 Task: Create a due date automation trigger when advanced on, on the wednesday of the week a card is due add dates with a due date at 11:00 AM.
Action: Mouse moved to (1171, 111)
Screenshot: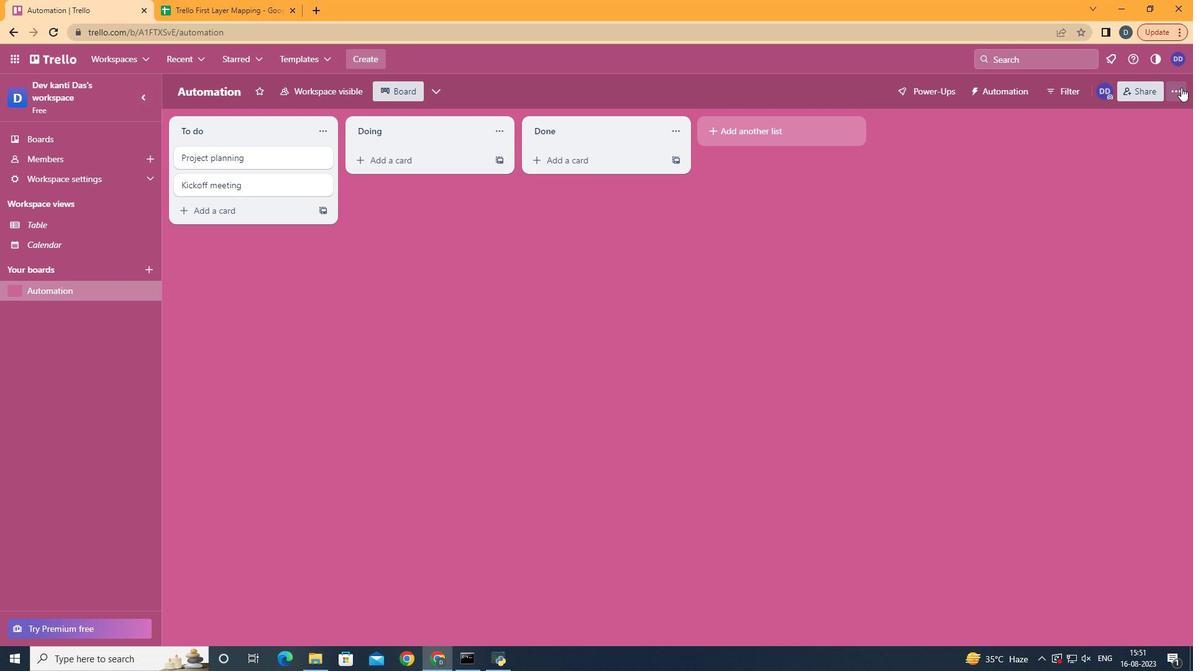 
Action: Mouse pressed left at (1171, 111)
Screenshot: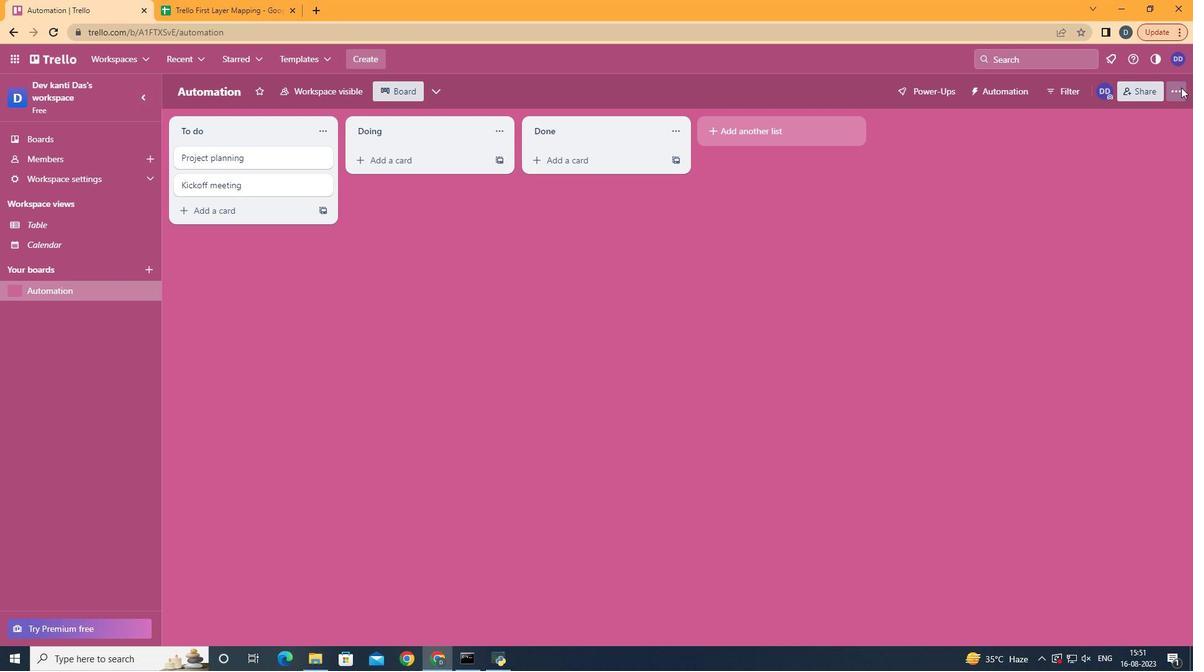
Action: Mouse moved to (1083, 274)
Screenshot: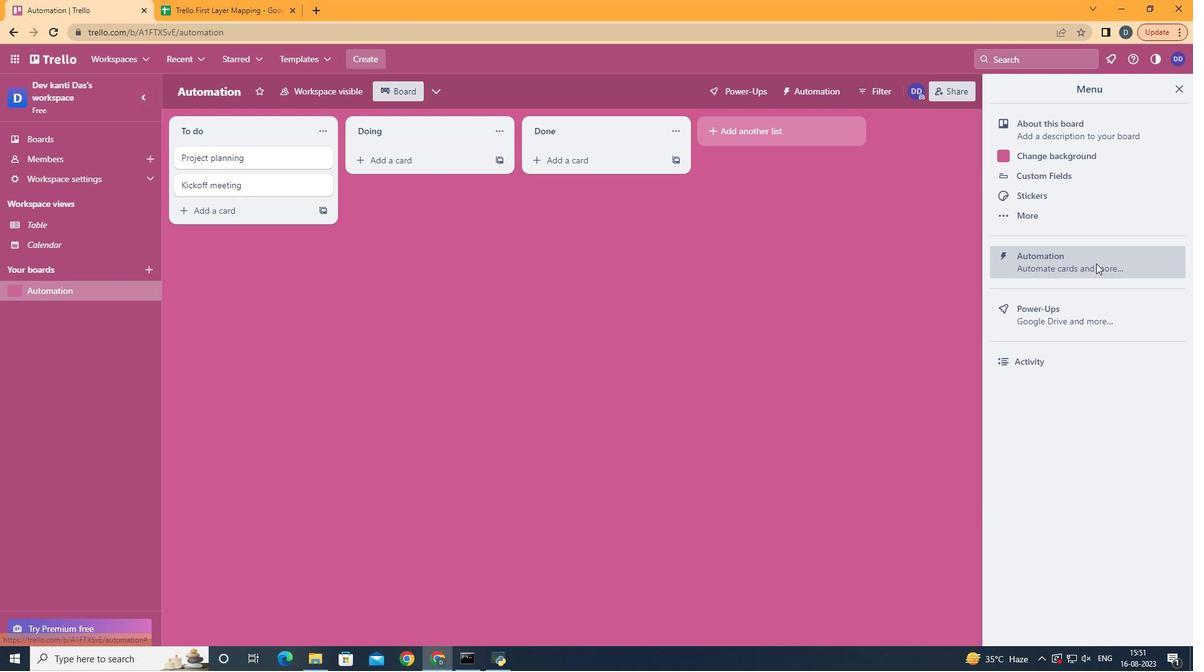 
Action: Mouse pressed left at (1083, 274)
Screenshot: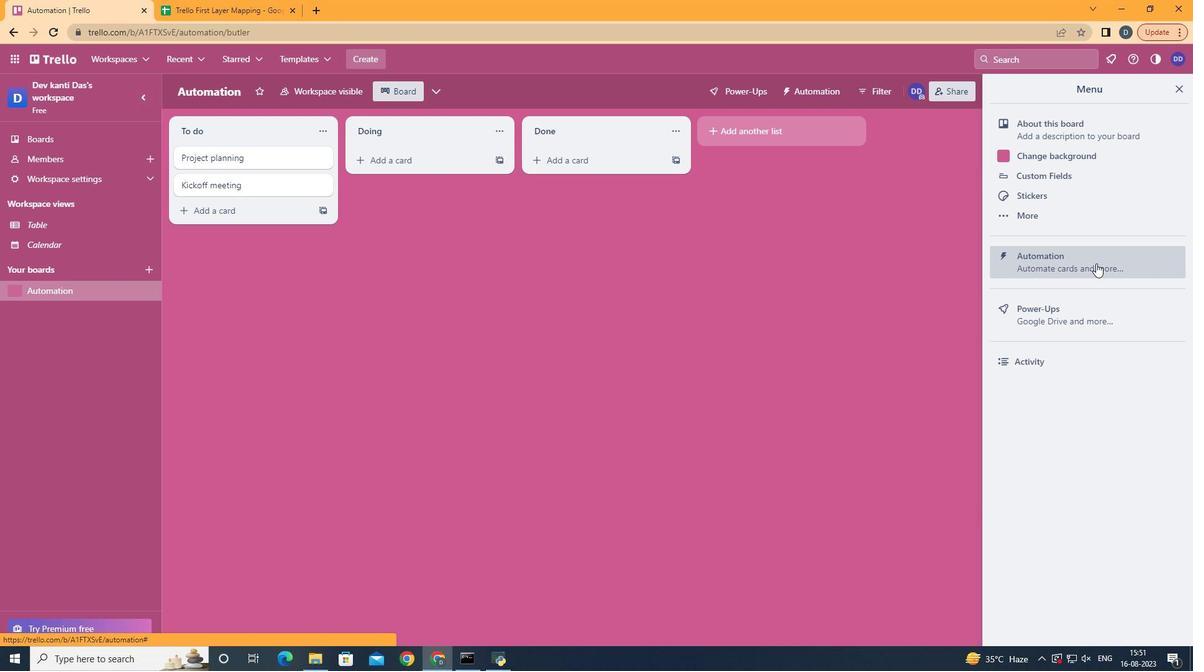 
Action: Mouse moved to (179, 255)
Screenshot: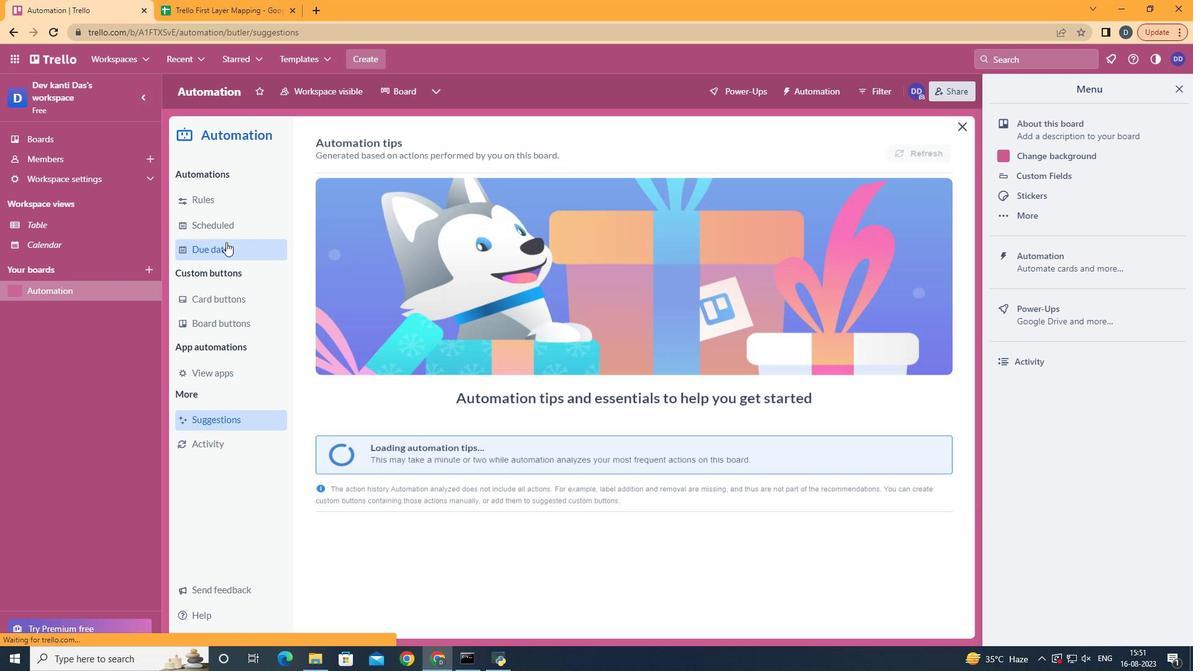 
Action: Mouse pressed left at (179, 255)
Screenshot: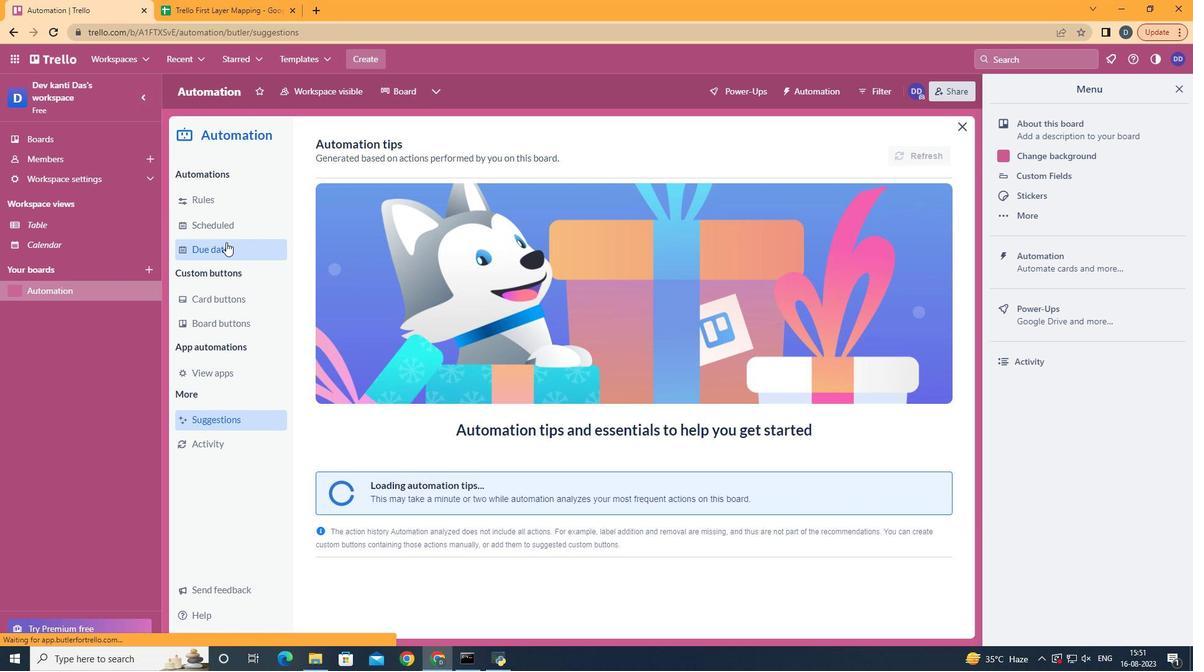 
Action: Mouse moved to (855, 166)
Screenshot: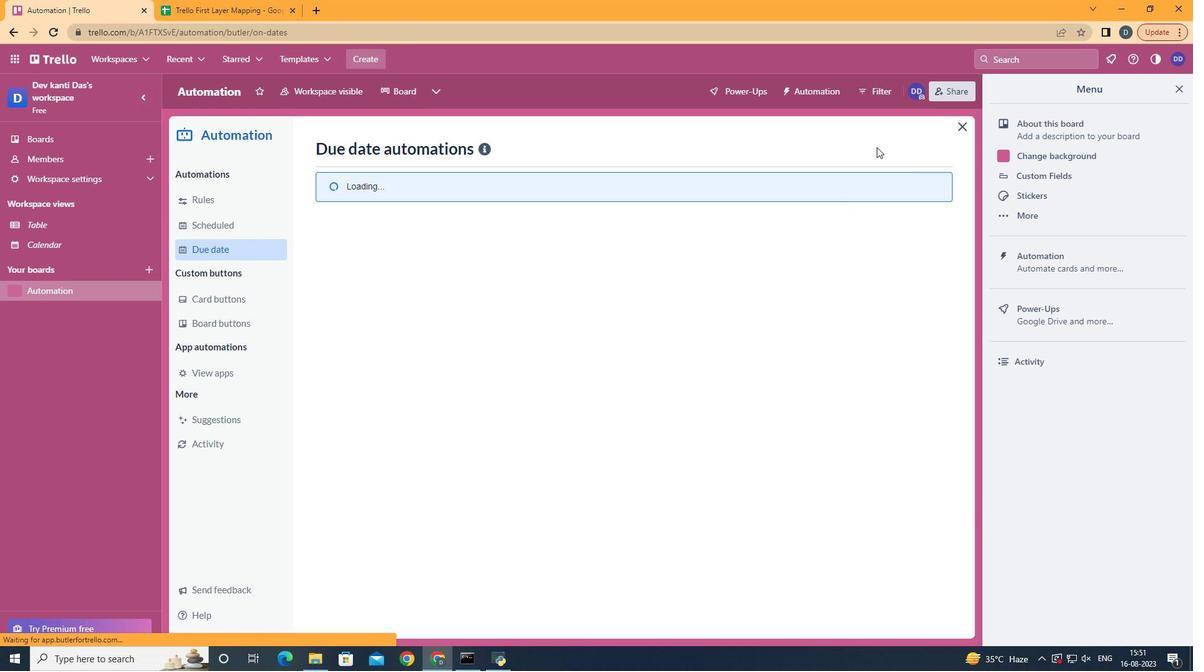 
Action: Mouse pressed left at (855, 166)
Screenshot: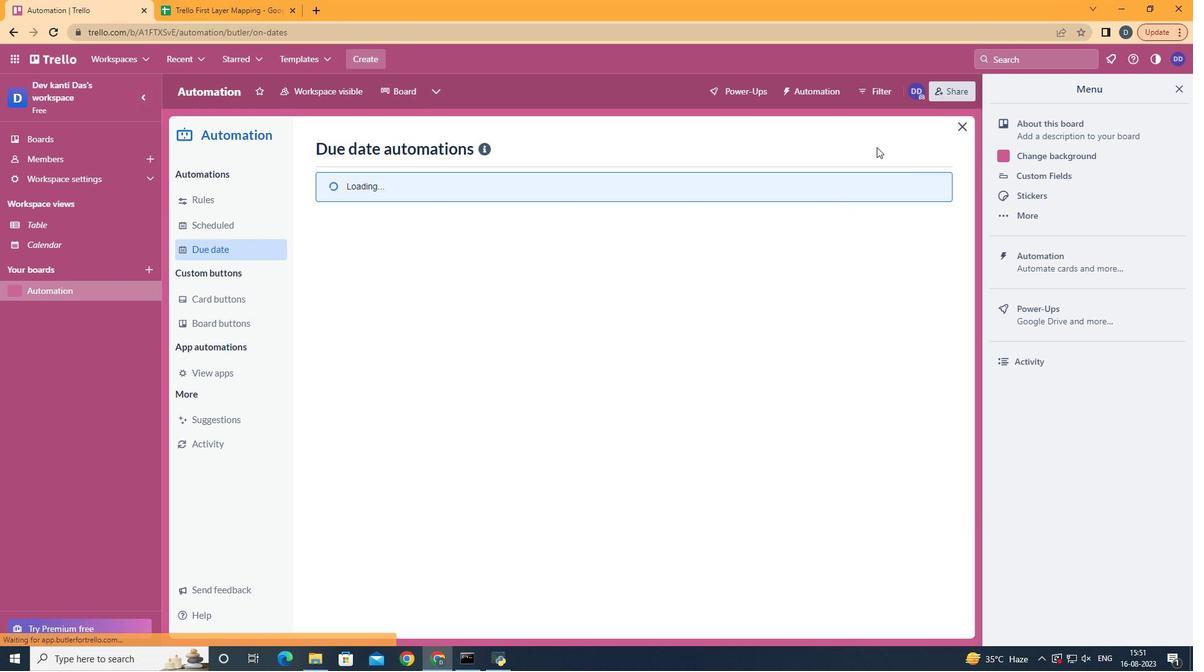 
Action: Mouse pressed left at (855, 166)
Screenshot: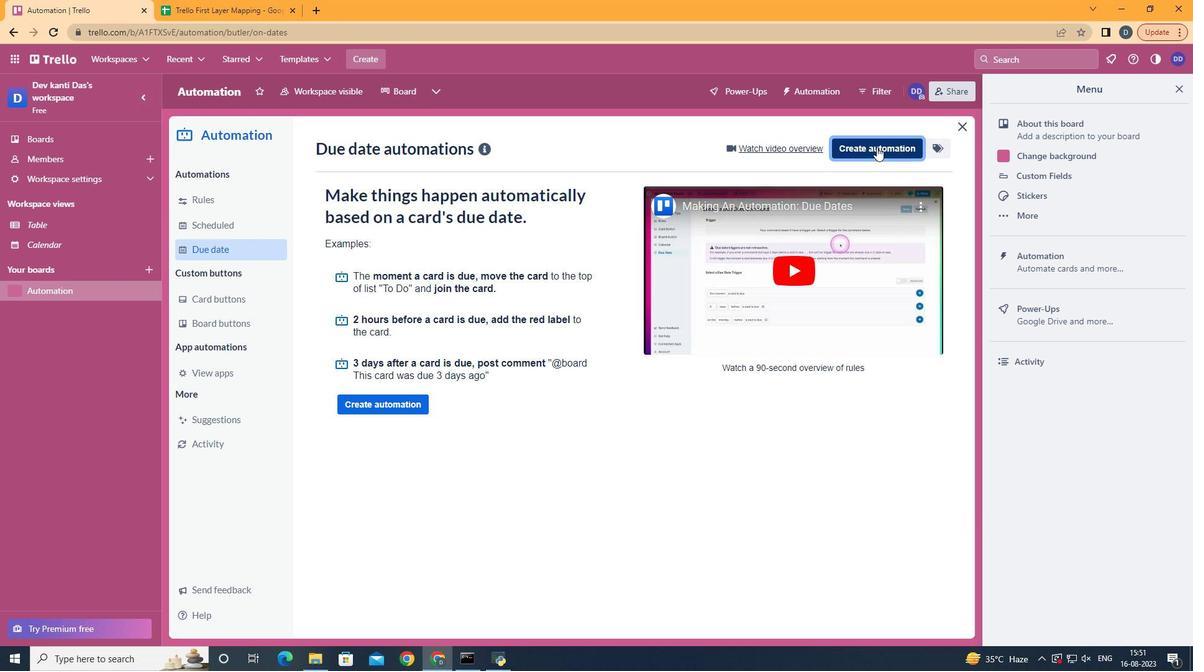
Action: Mouse moved to (621, 279)
Screenshot: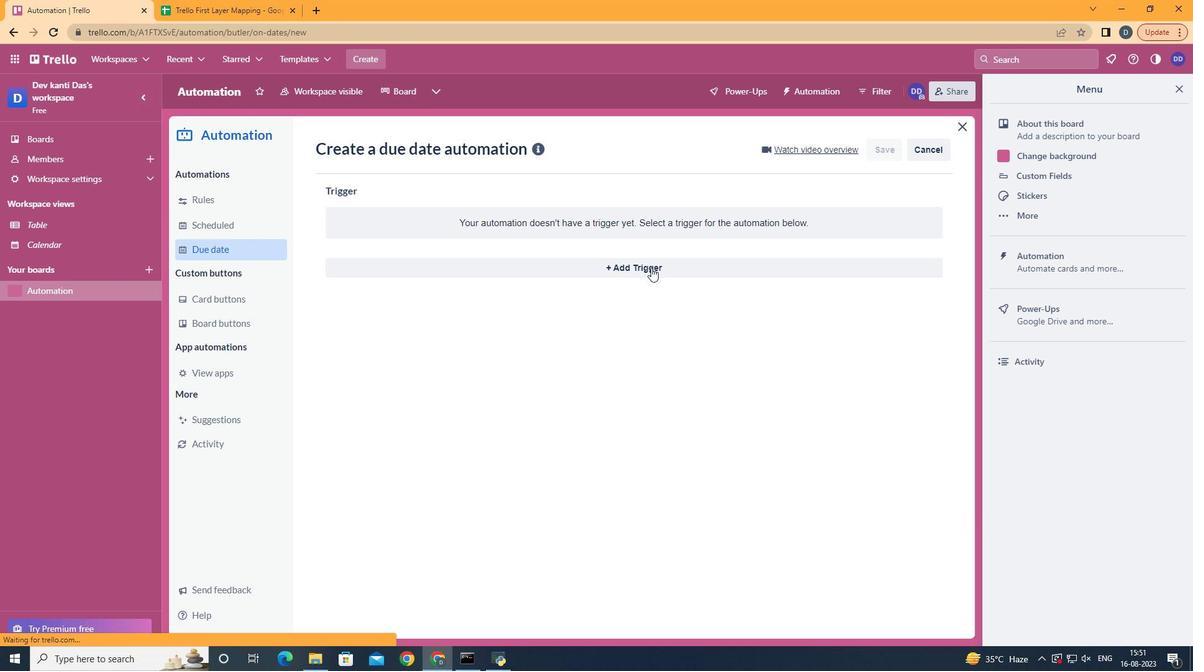 
Action: Mouse pressed left at (621, 279)
Screenshot: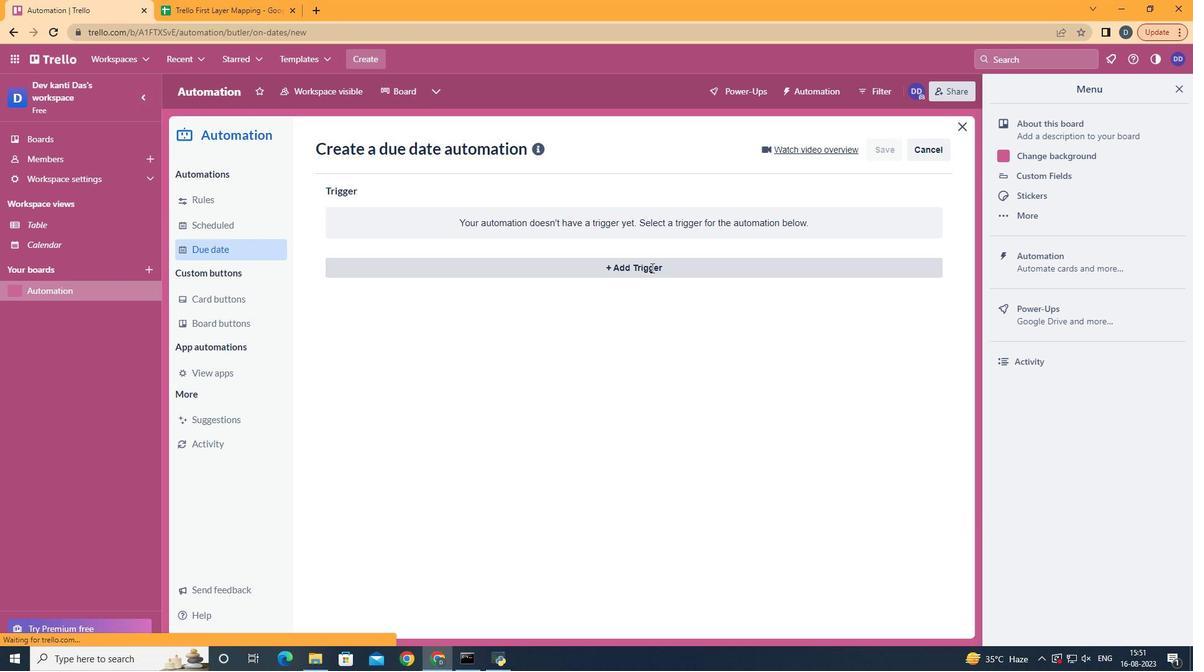 
Action: Mouse moved to (368, 377)
Screenshot: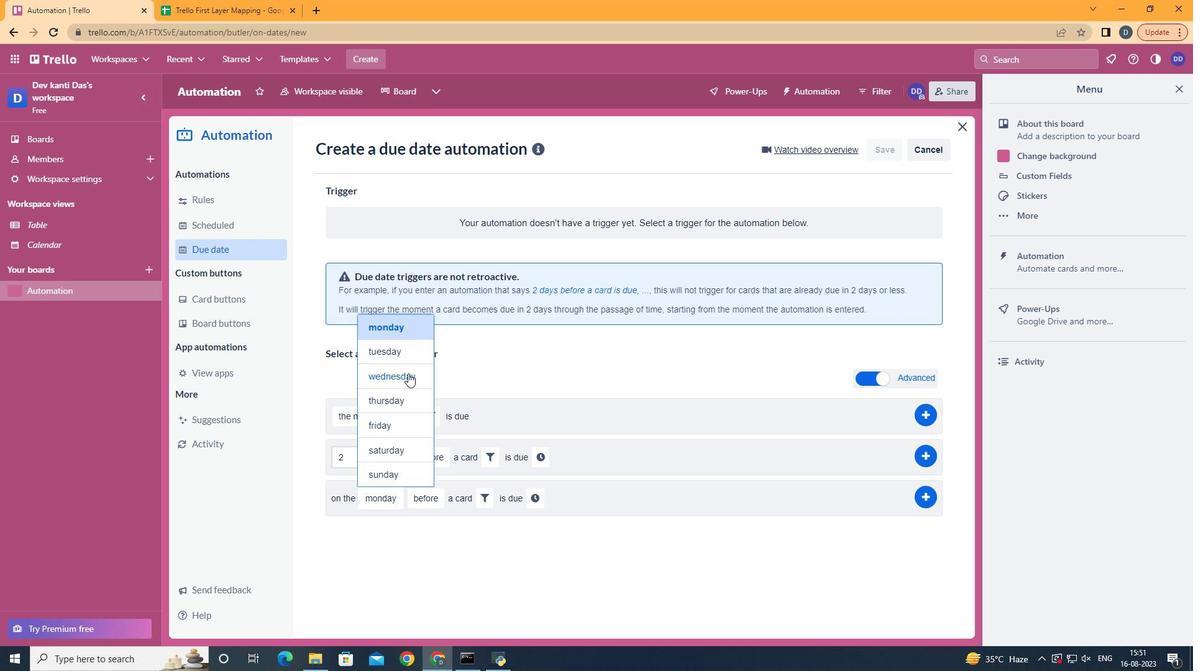 
Action: Mouse pressed left at (368, 377)
Screenshot: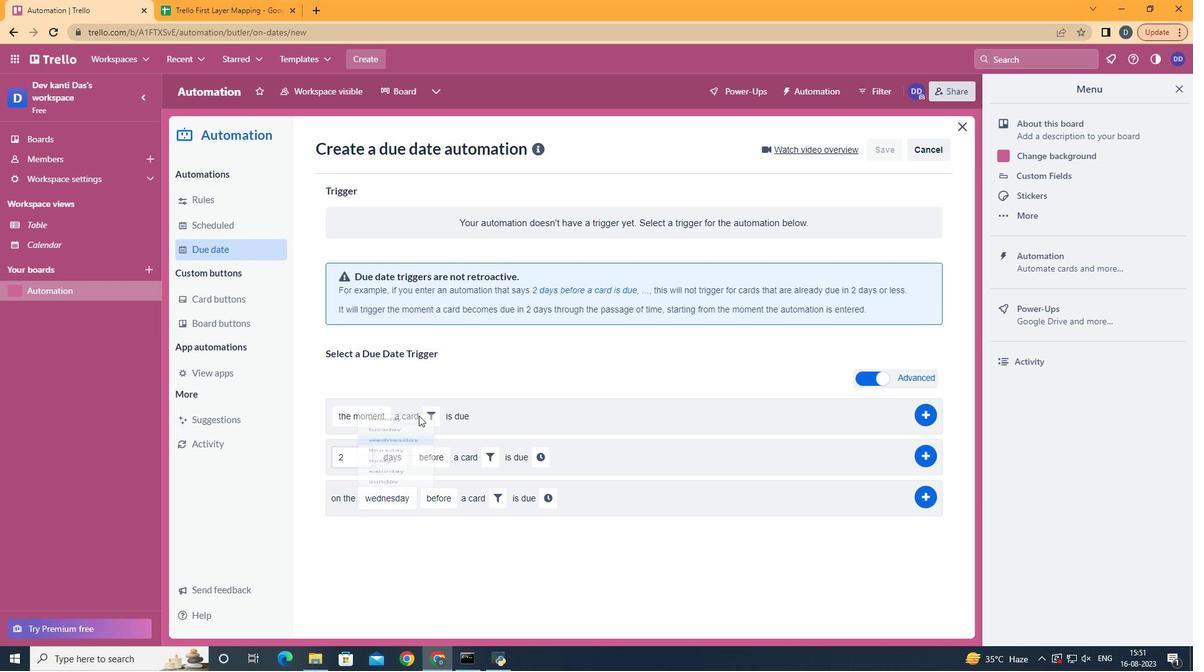 
Action: Mouse moved to (418, 555)
Screenshot: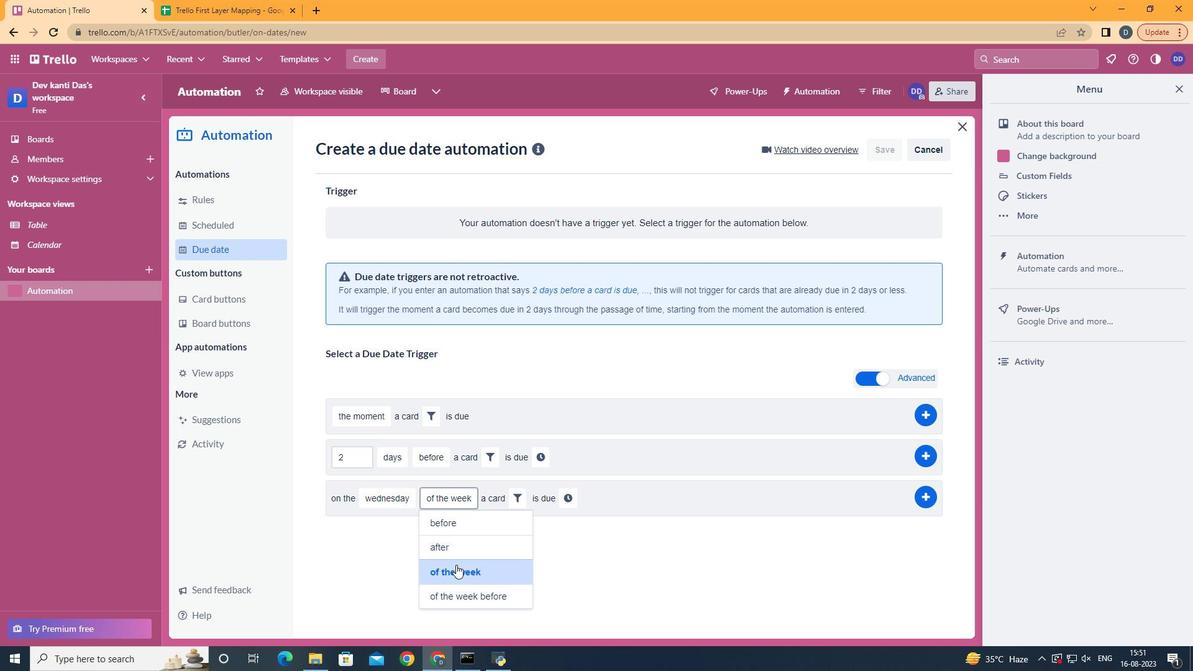 
Action: Mouse pressed left at (418, 555)
Screenshot: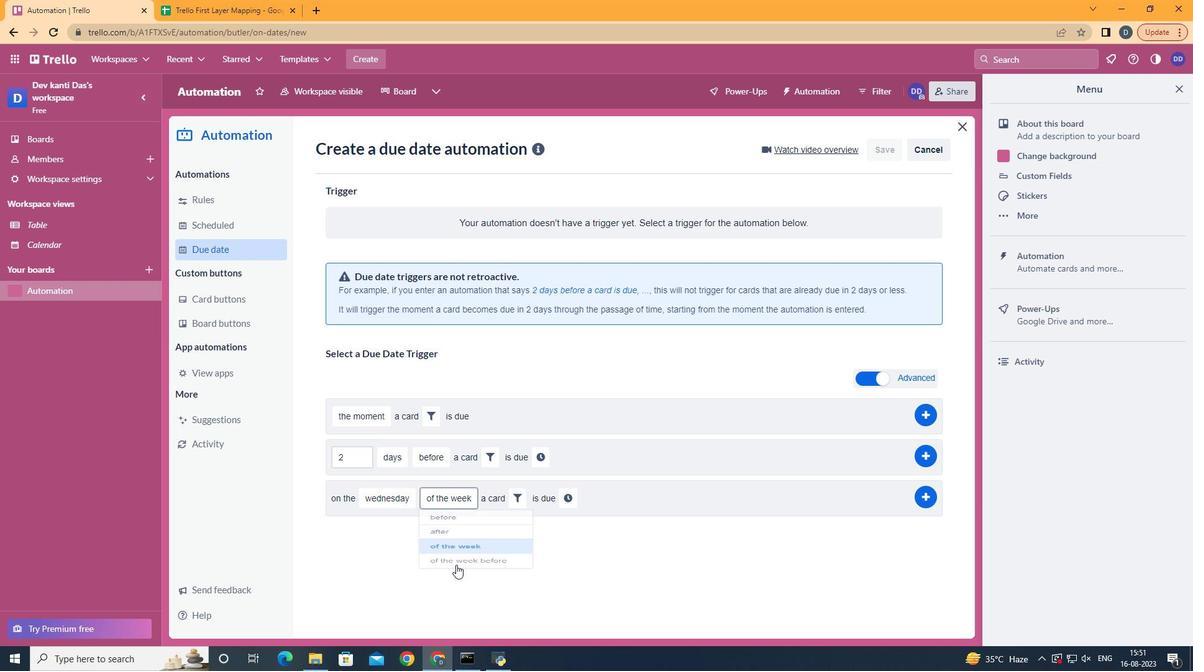 
Action: Mouse moved to (483, 494)
Screenshot: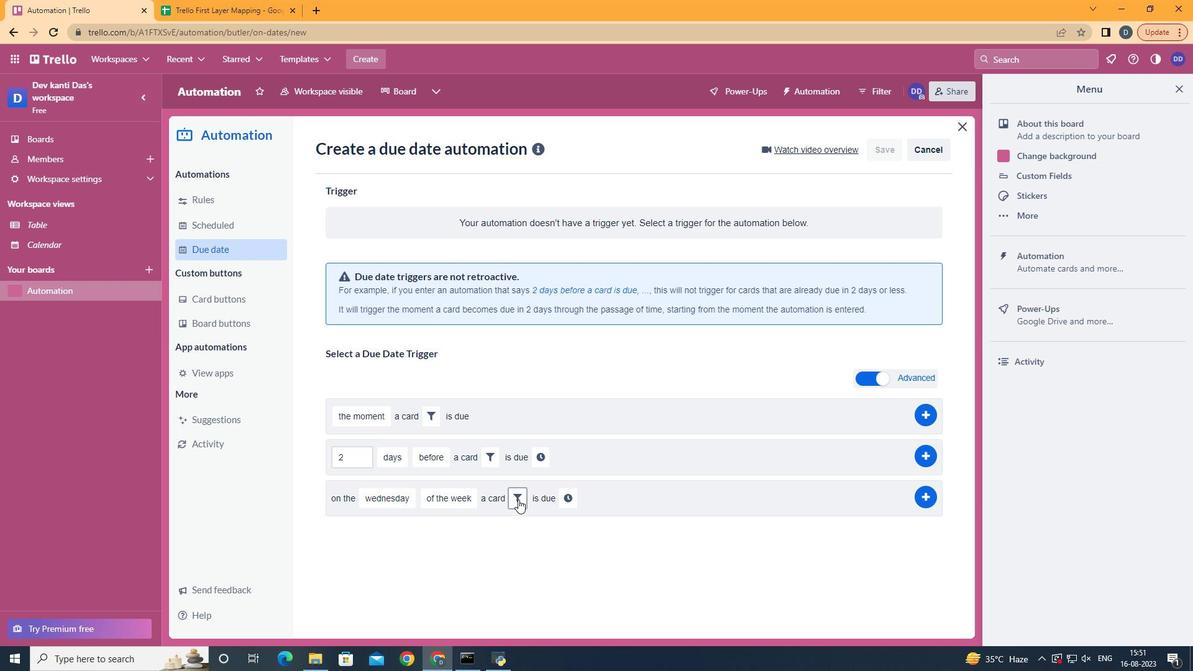 
Action: Mouse pressed left at (483, 494)
Screenshot: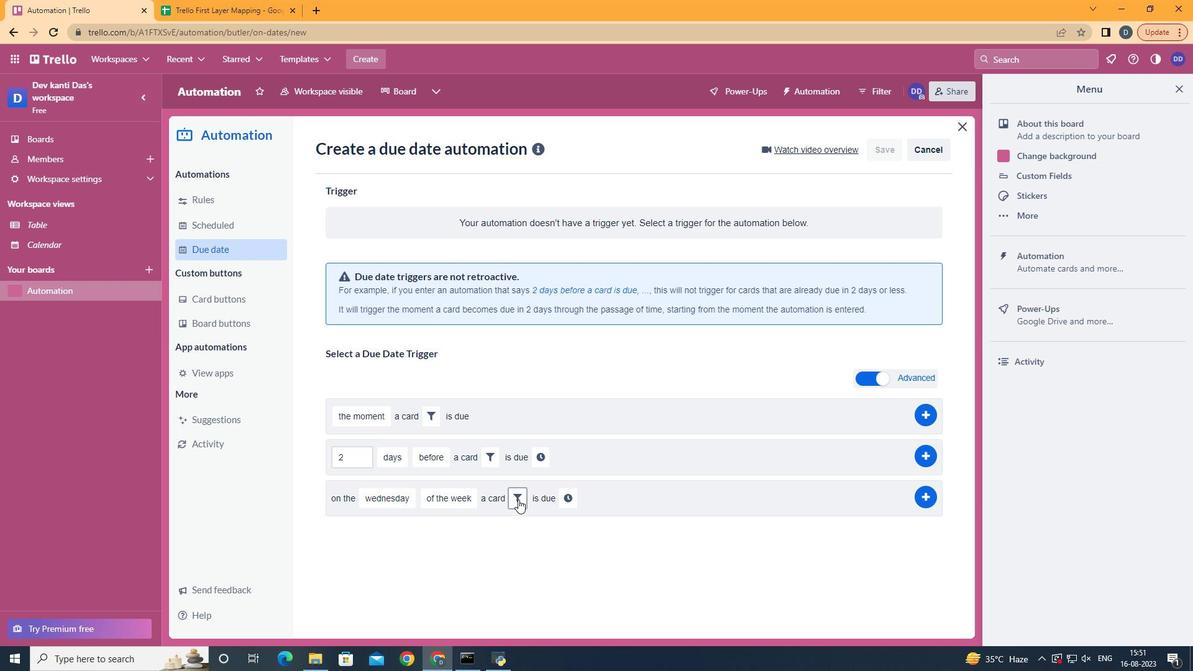 
Action: Mouse moved to (552, 522)
Screenshot: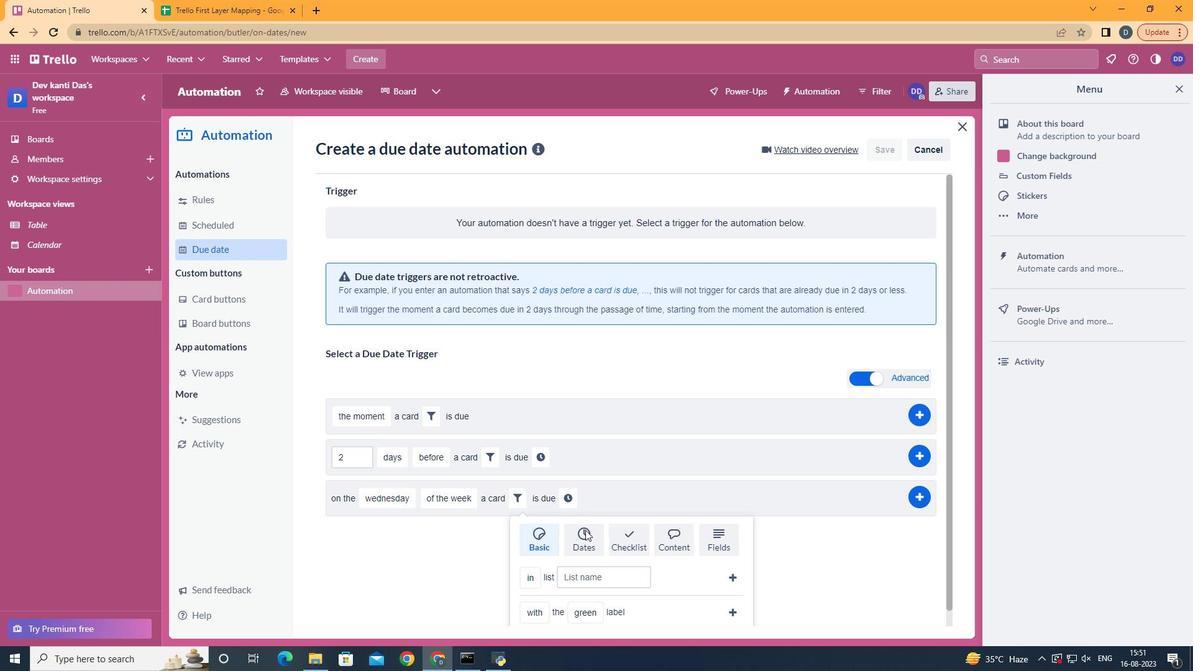
Action: Mouse pressed left at (552, 522)
Screenshot: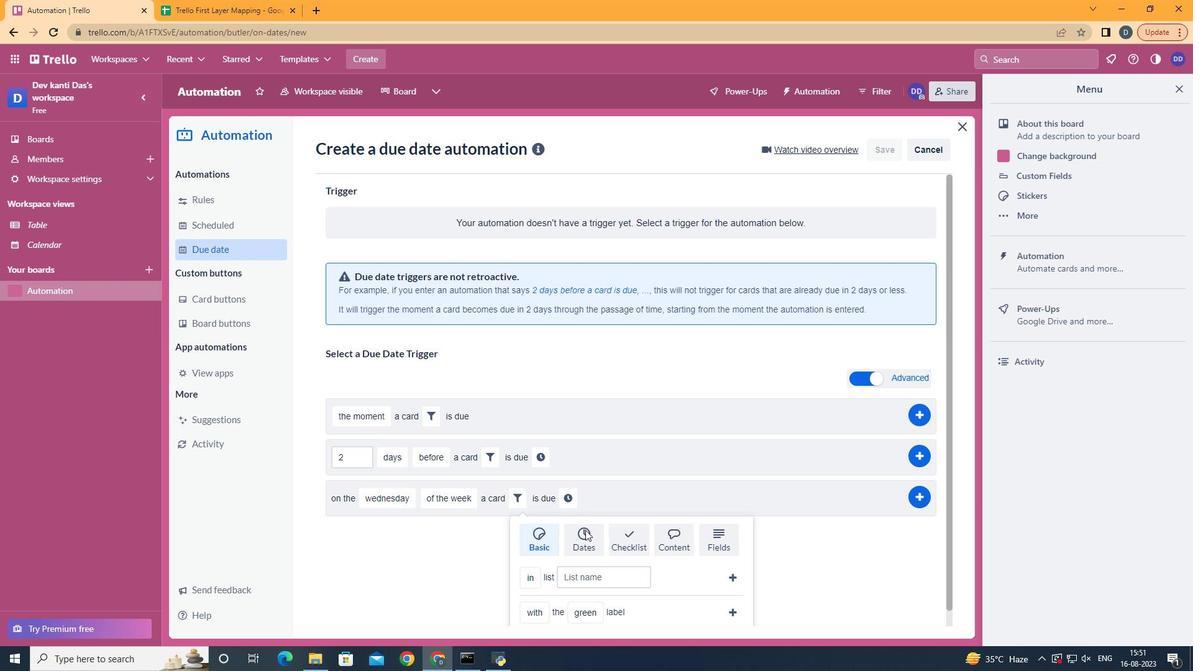 
Action: Mouse moved to (695, 568)
Screenshot: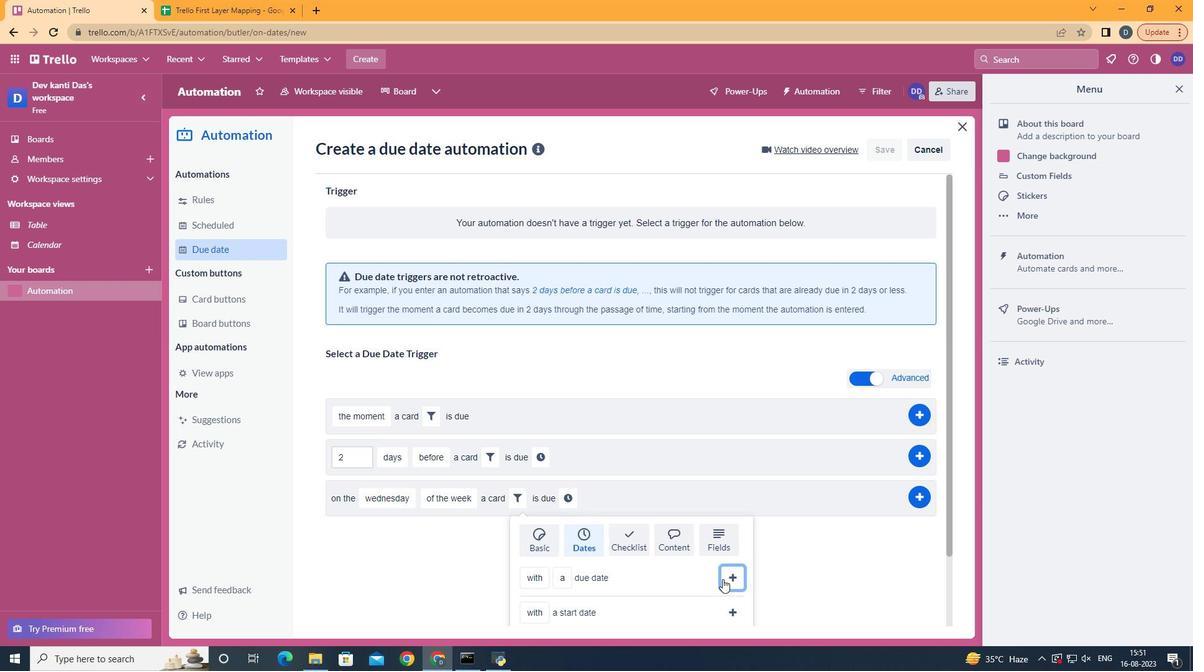 
Action: Mouse pressed left at (695, 568)
Screenshot: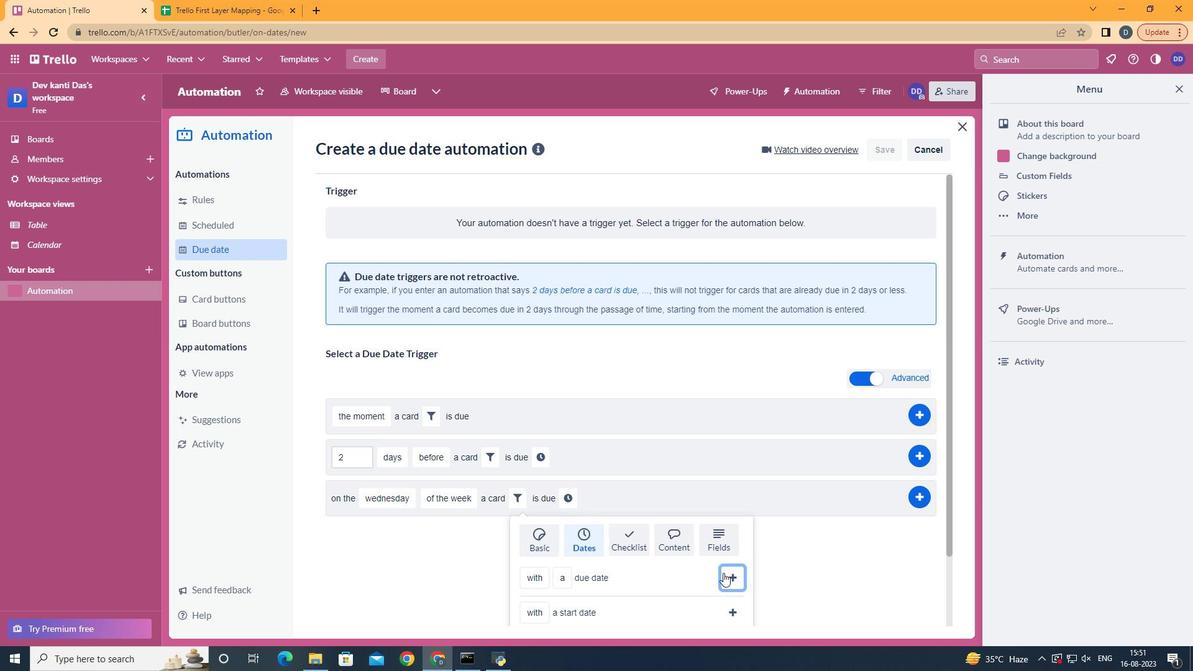 
Action: Mouse moved to (626, 492)
Screenshot: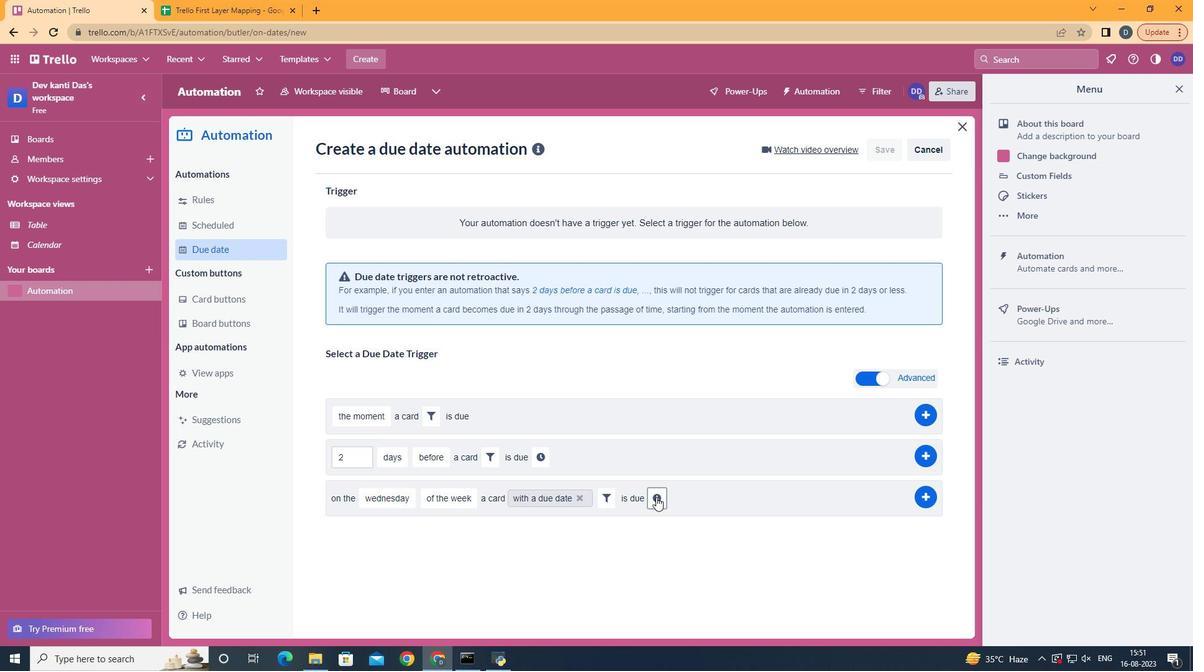 
Action: Mouse pressed left at (626, 492)
Screenshot: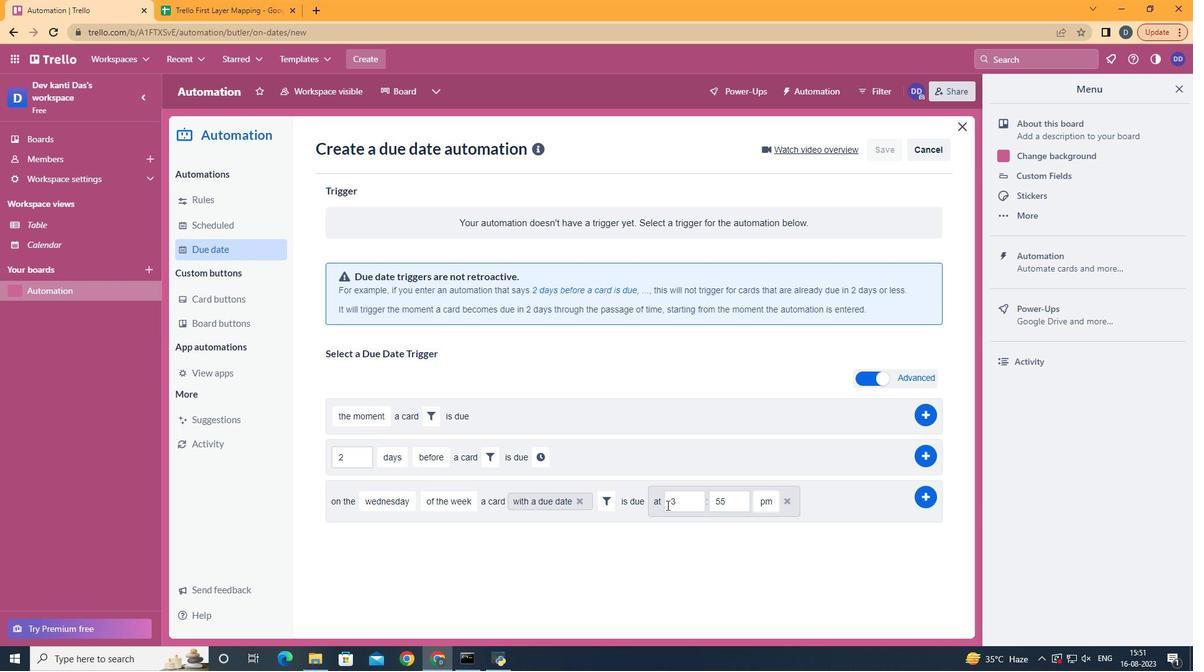 
Action: Mouse moved to (664, 501)
Screenshot: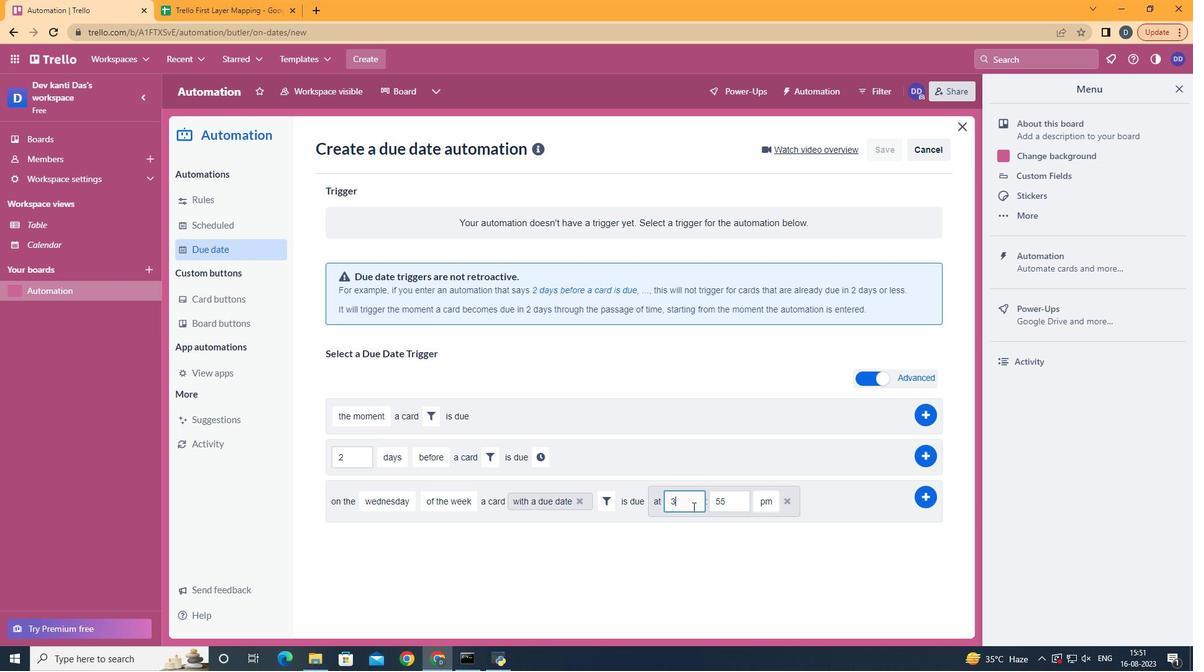 
Action: Mouse pressed left at (664, 501)
Screenshot: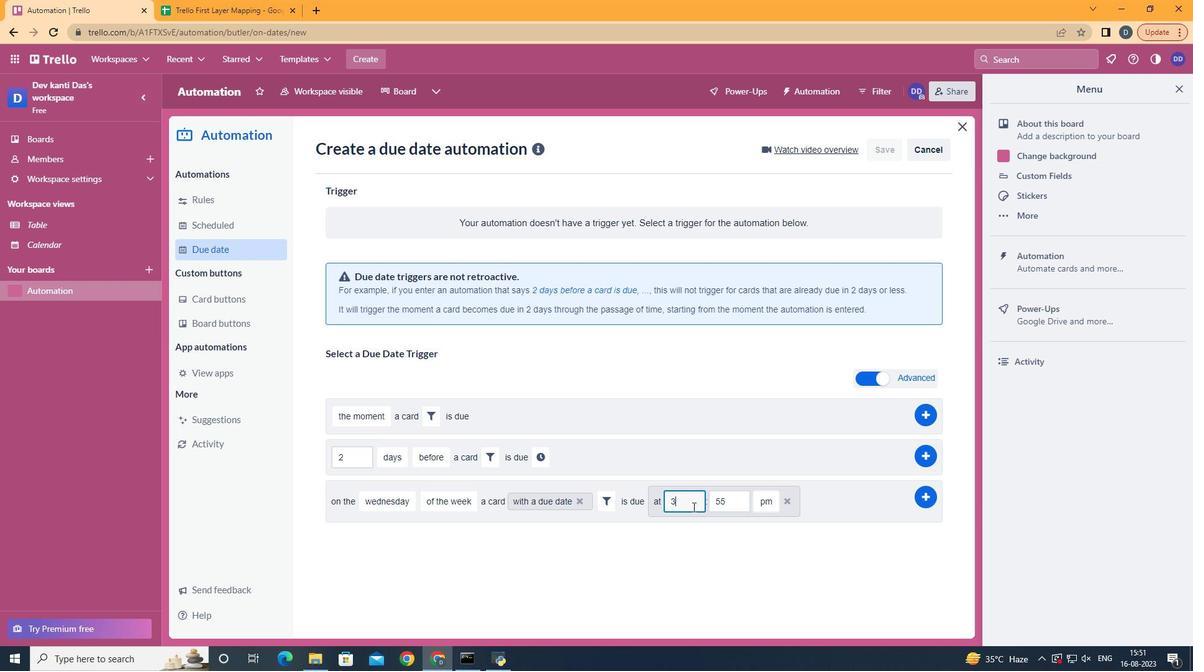 
Action: Key pressed <Key.backspace>11
Screenshot: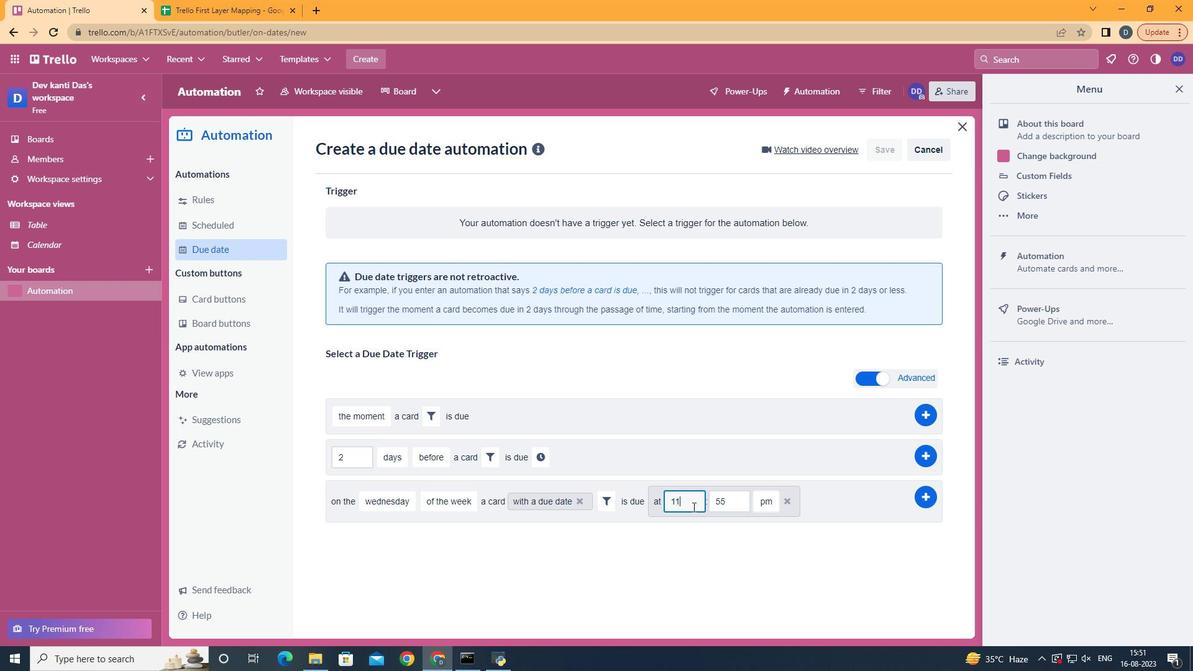 
Action: Mouse moved to (709, 496)
Screenshot: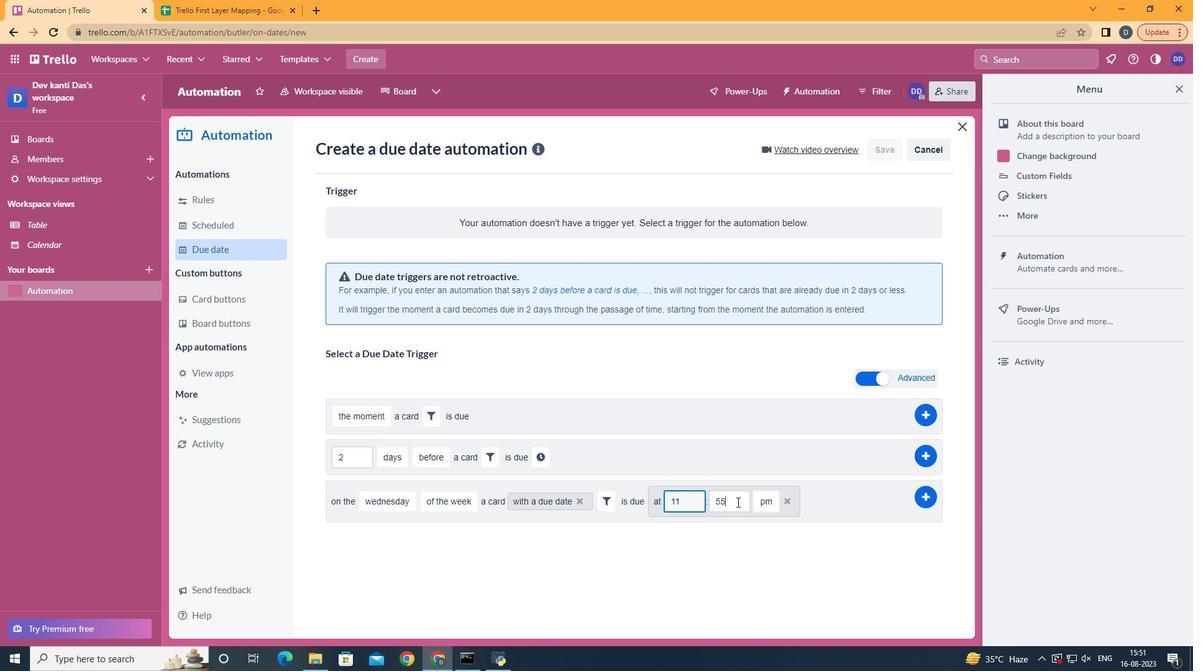 
Action: Mouse pressed left at (709, 496)
Screenshot: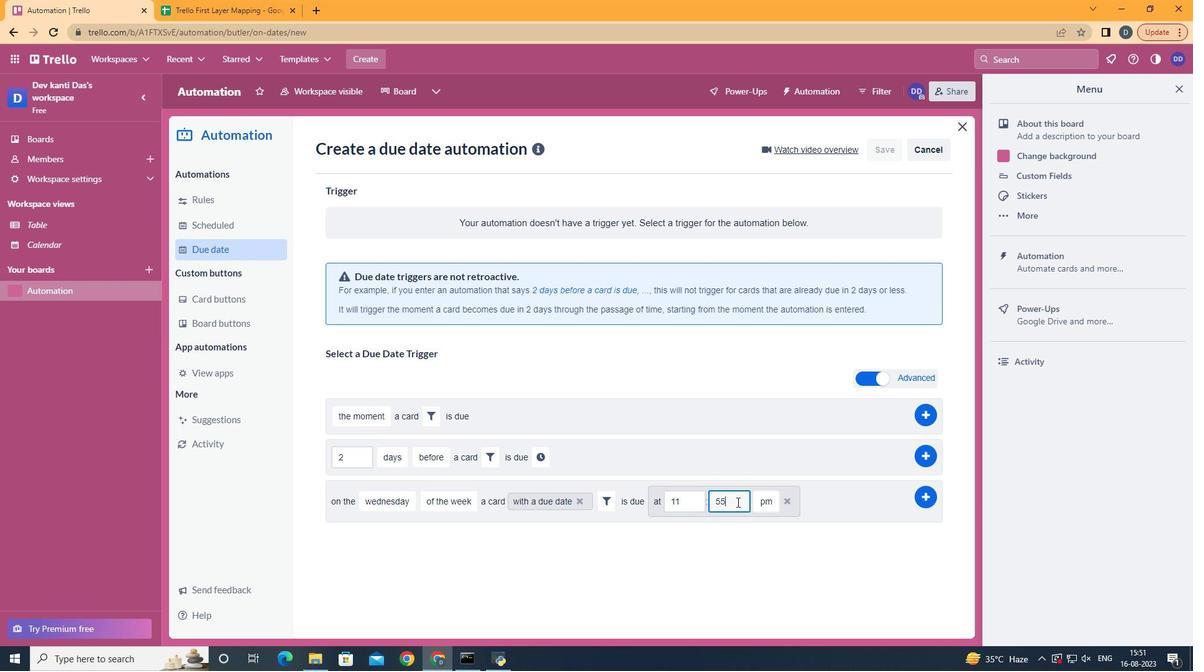 
Action: Key pressed <Key.backspace>
Screenshot: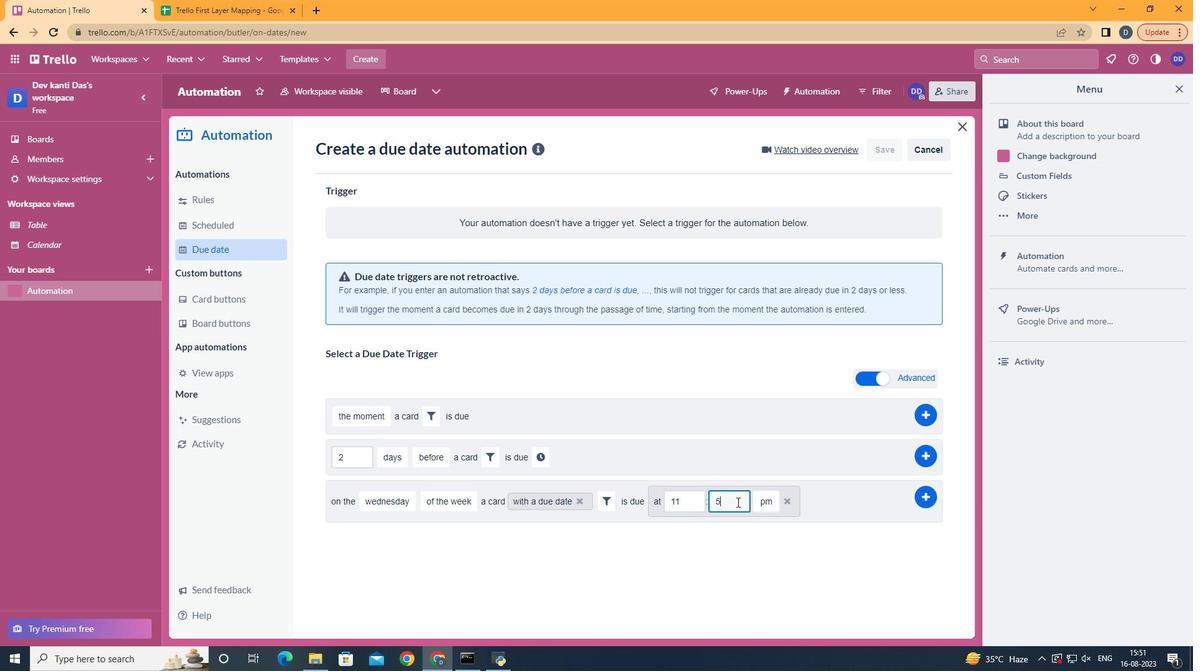 
Action: Mouse moved to (709, 496)
Screenshot: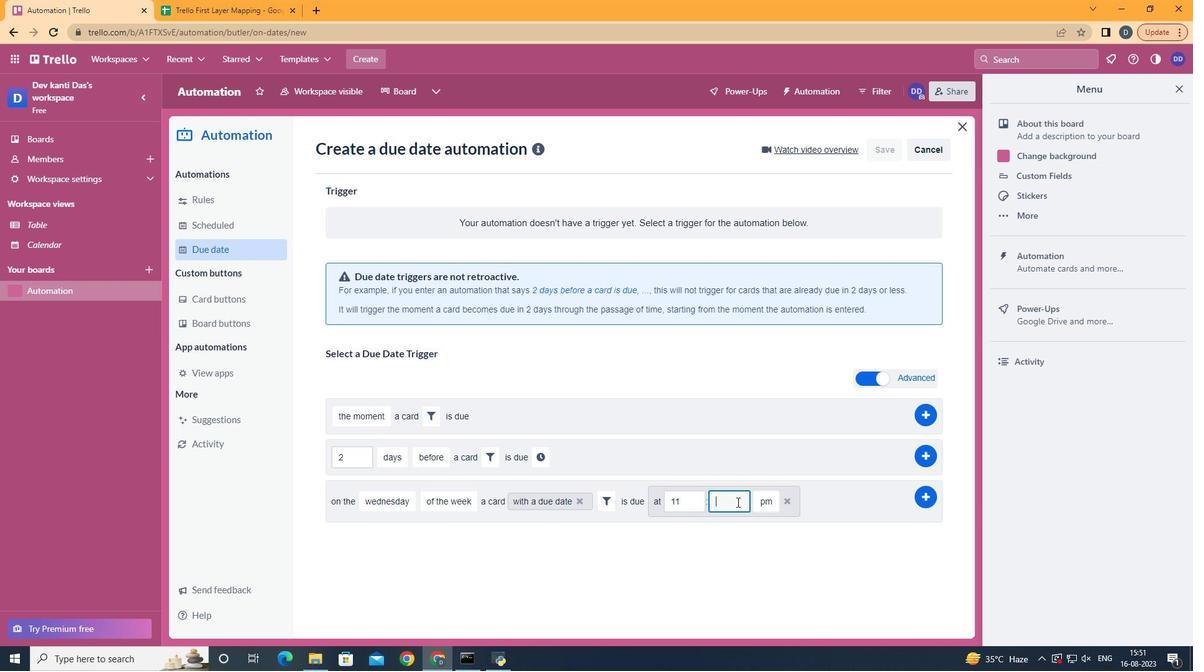 
Action: Key pressed <Key.backspace>00
Screenshot: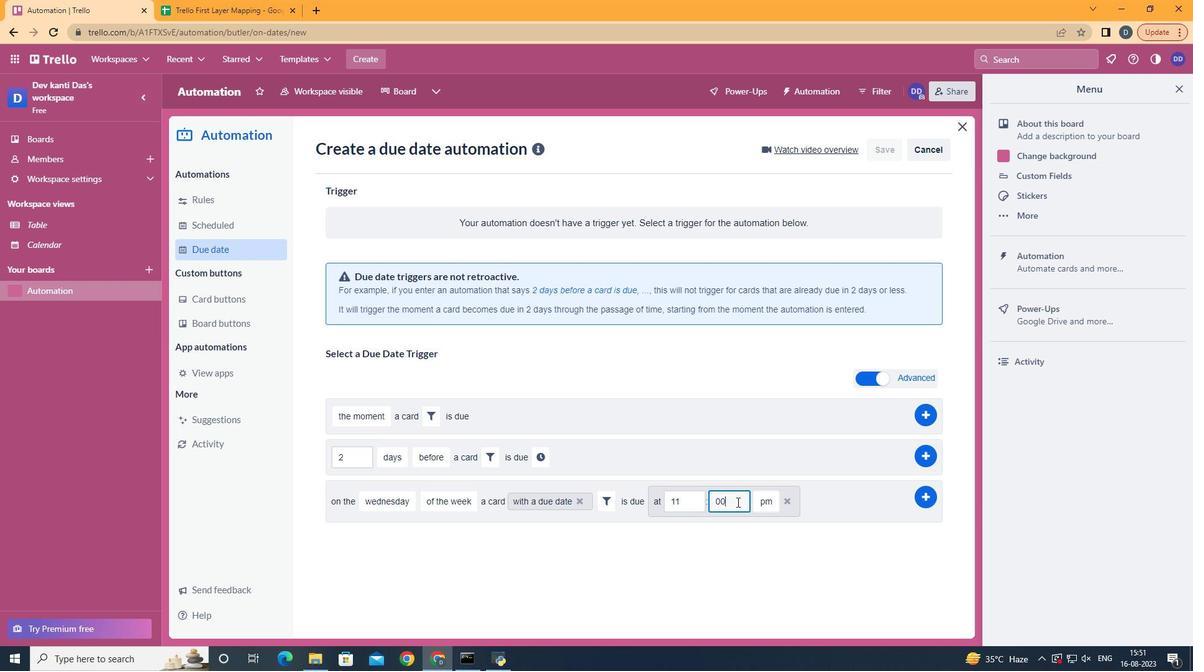 
Action: Mouse moved to (733, 517)
Screenshot: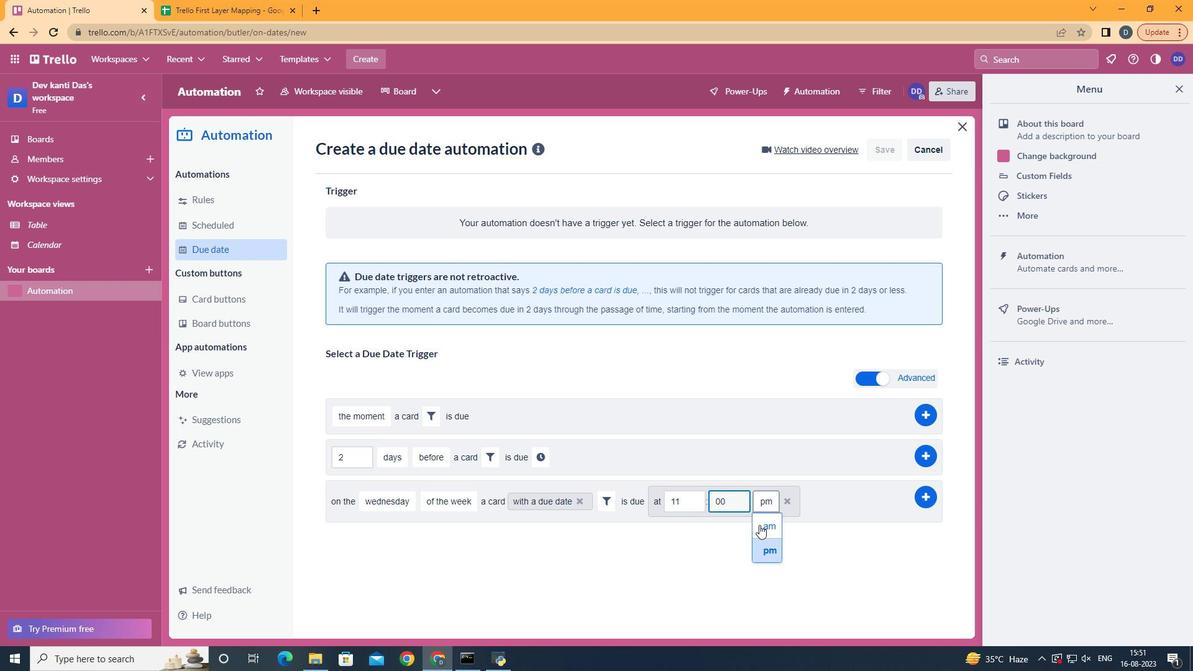 
Action: Mouse pressed left at (733, 517)
Screenshot: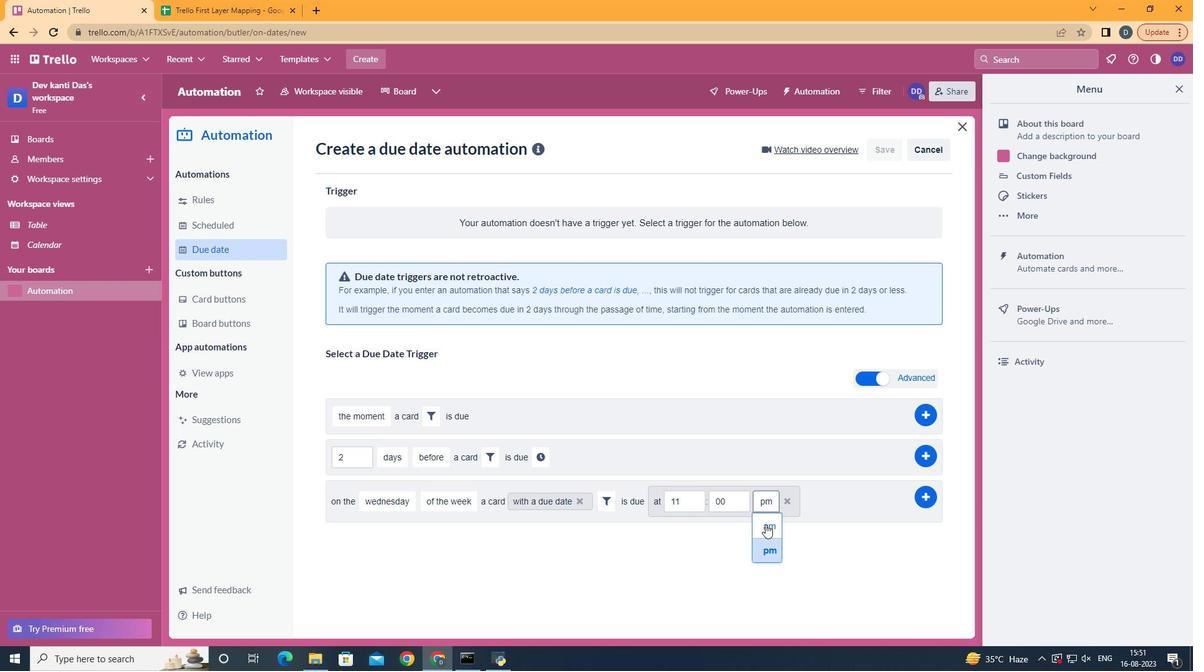 
Action: Mouse moved to (918, 491)
Screenshot: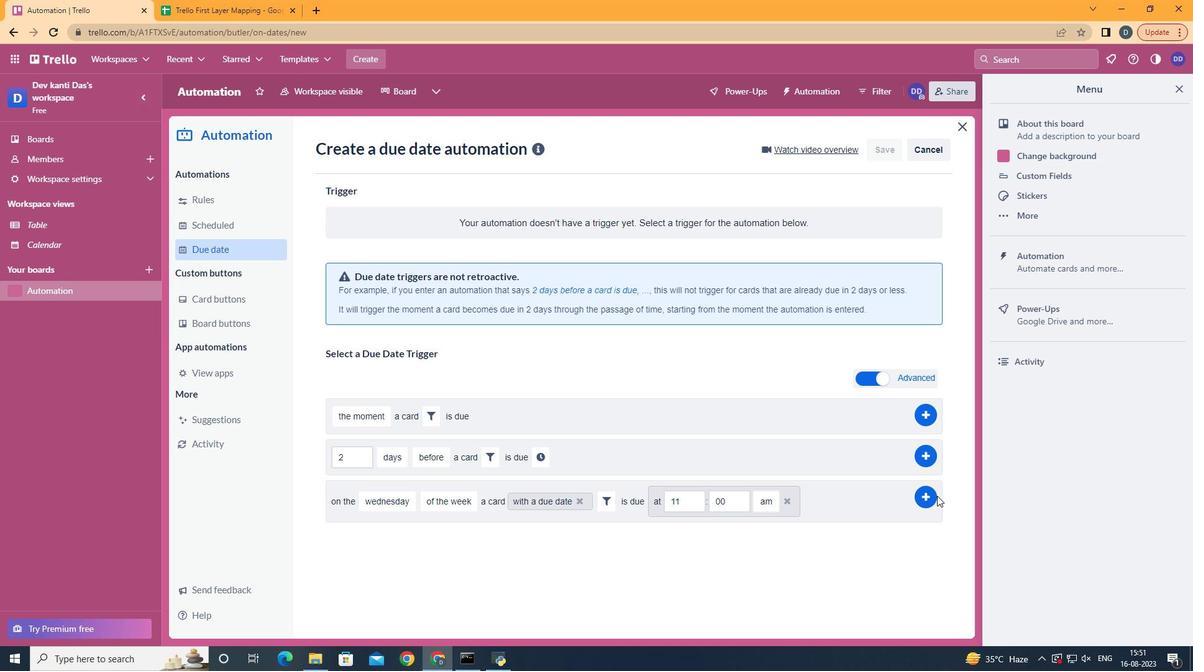 
Action: Mouse pressed left at (918, 491)
Screenshot: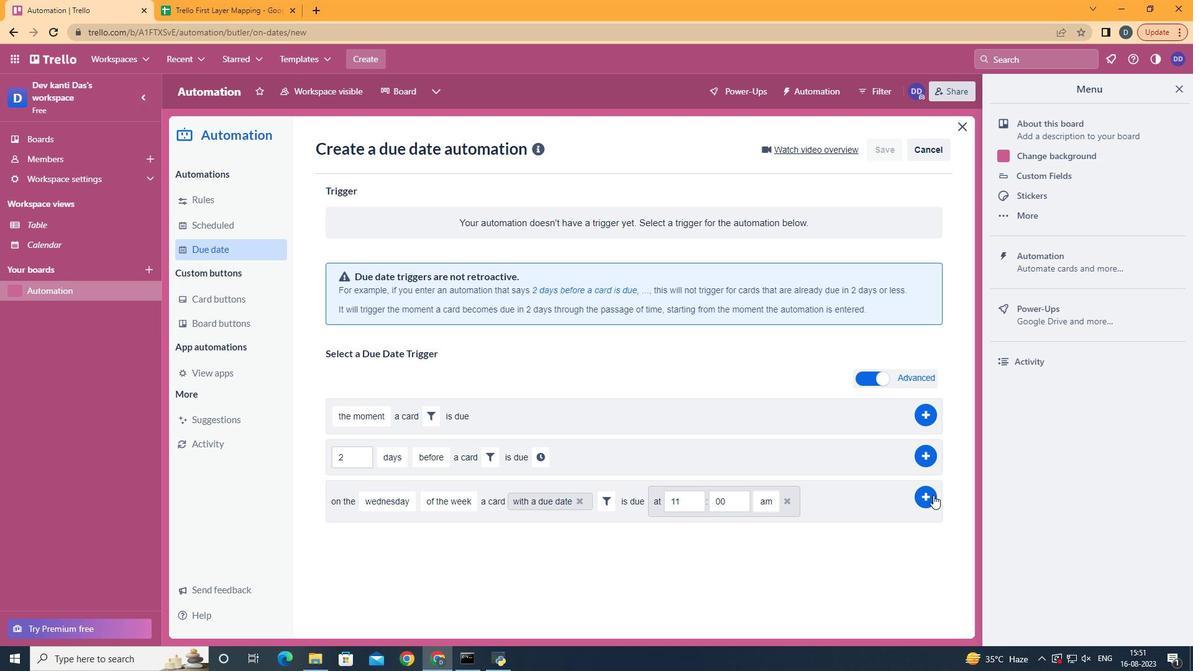 
Action: Mouse moved to (908, 489)
Screenshot: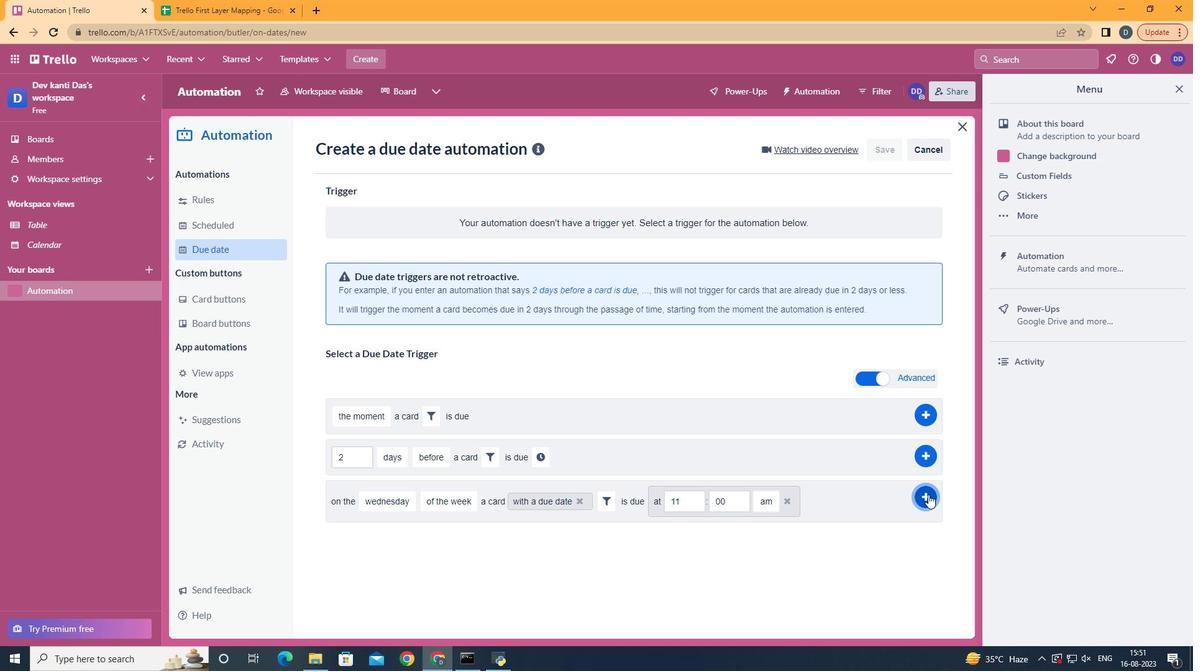 
Action: Mouse pressed left at (908, 489)
Screenshot: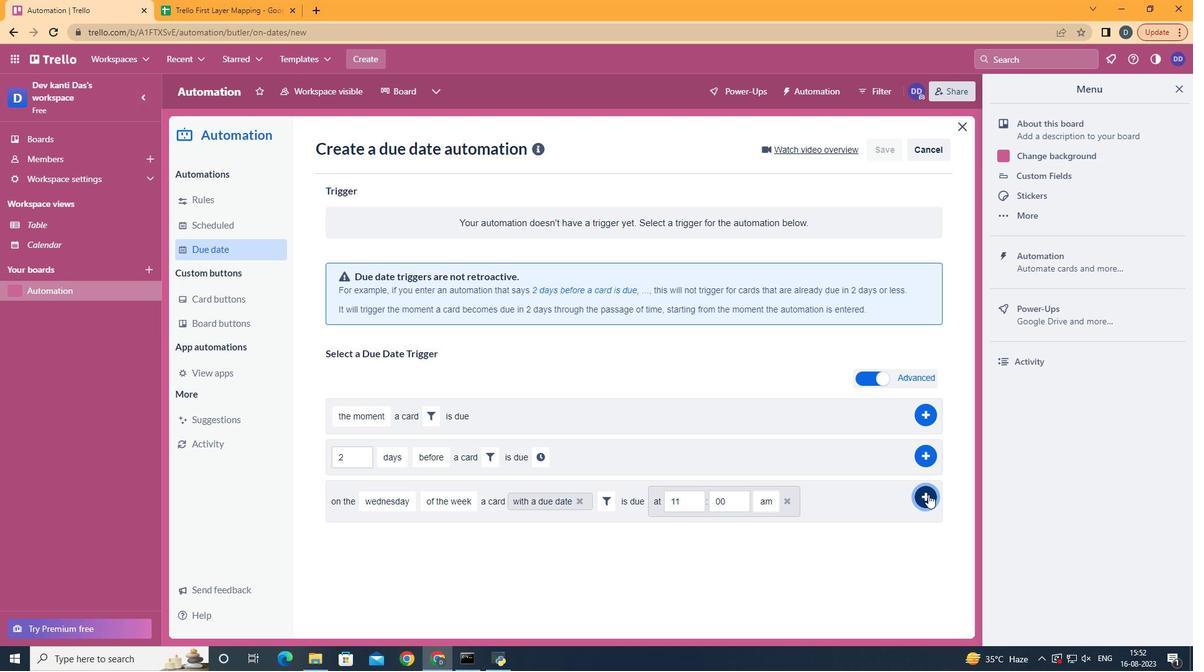 
